 Task: Create a section Increment Planning Sprint and in the section, add a milestone Availability Management Process Improvement in the project BlazeTech
Action: Mouse moved to (167, 395)
Screenshot: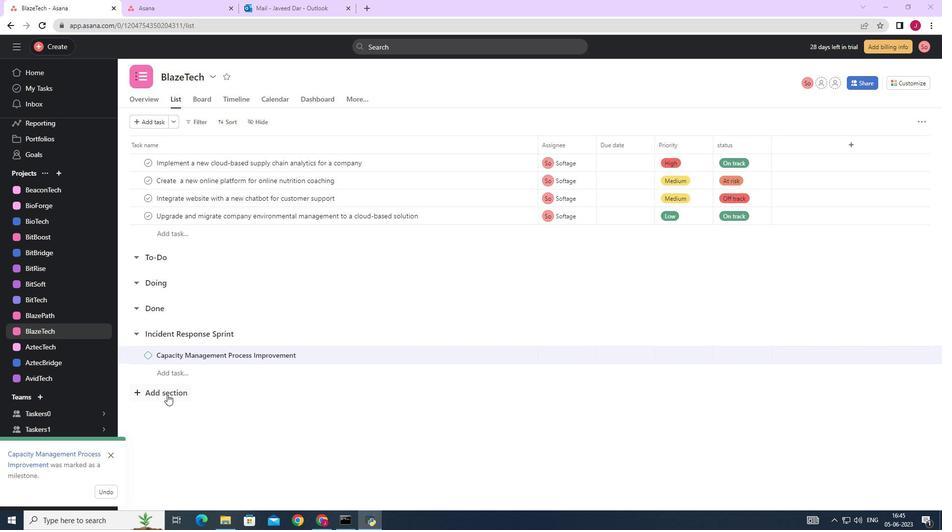 
Action: Mouse pressed left at (167, 395)
Screenshot: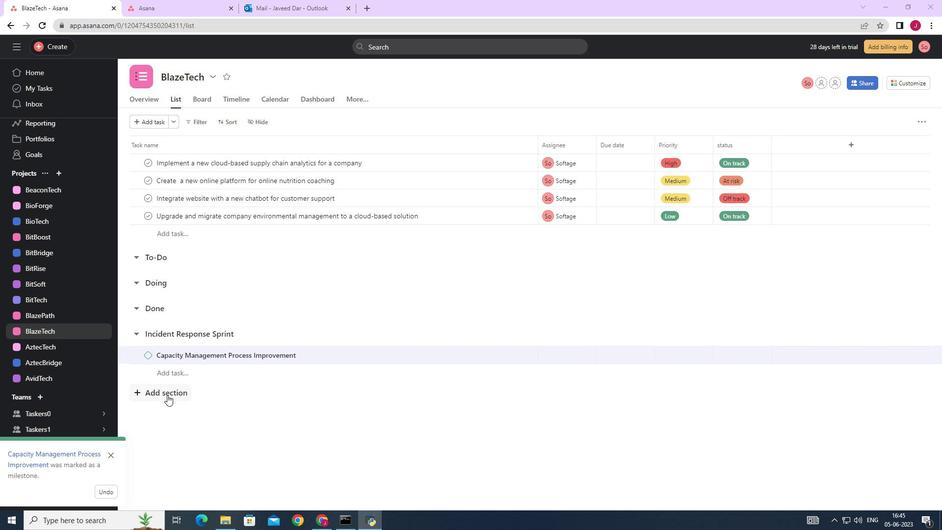
Action: Mouse moved to (203, 384)
Screenshot: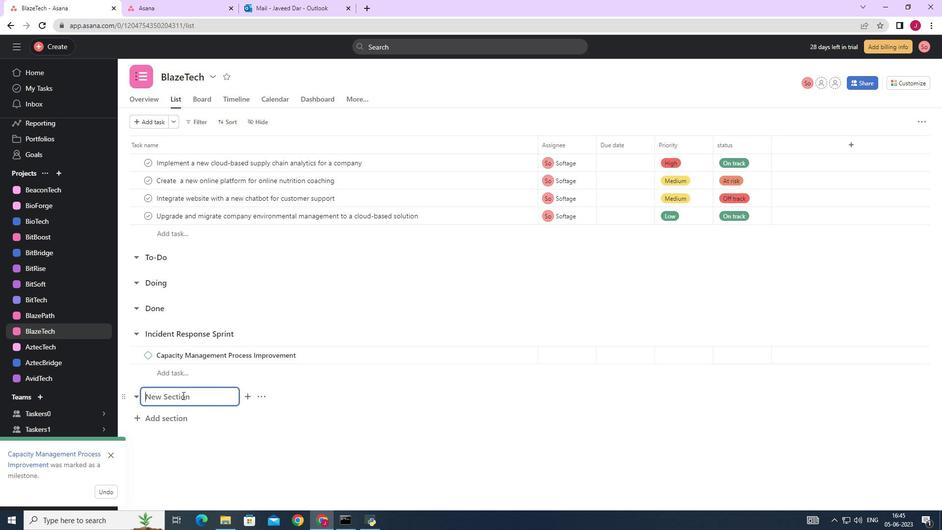 
Action: Mouse scrolled (203, 384) with delta (0, 0)
Screenshot: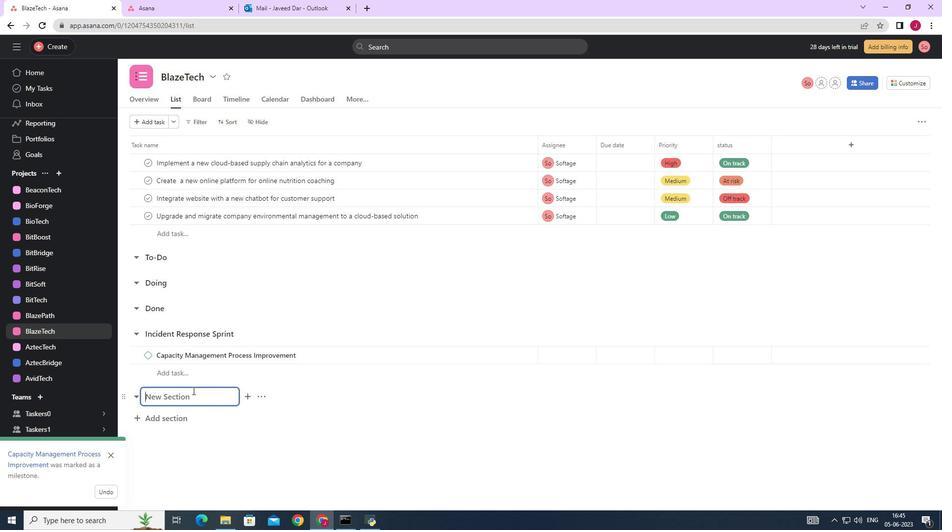 
Action: Mouse moved to (204, 384)
Screenshot: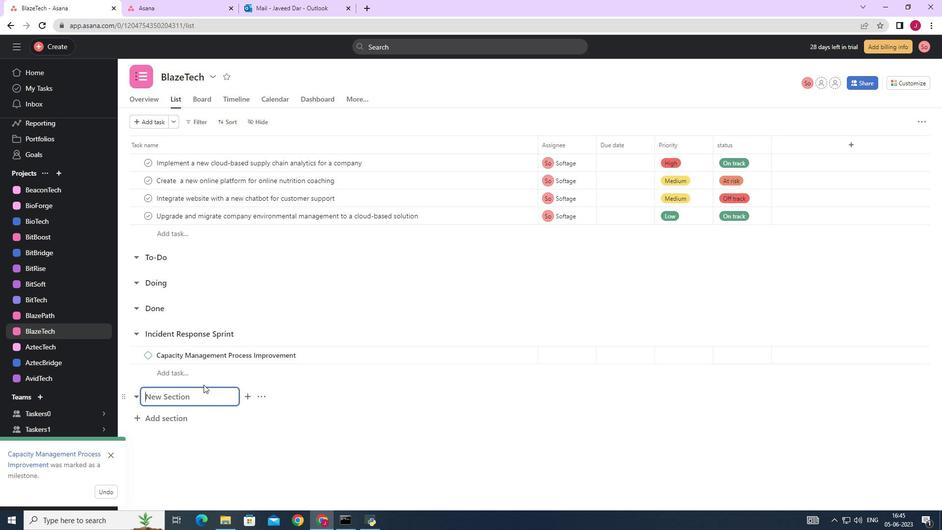 
Action: Mouse scrolled (203, 384) with delta (0, 0)
Screenshot: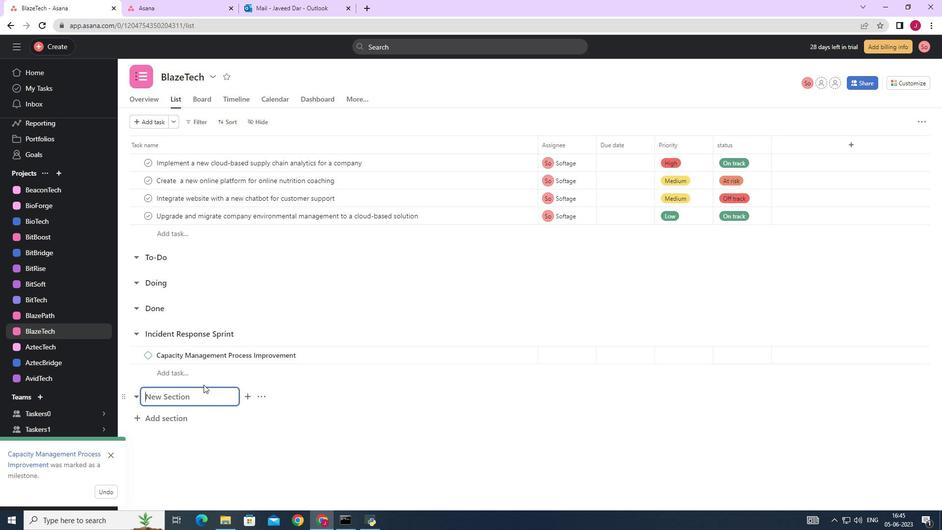 
Action: Mouse moved to (203, 385)
Screenshot: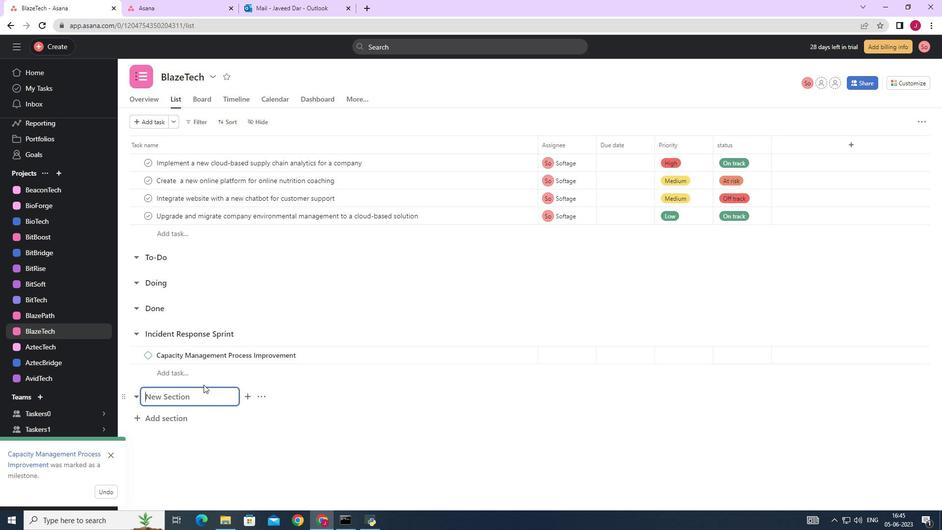 
Action: Mouse scrolled (203, 384) with delta (0, 0)
Screenshot: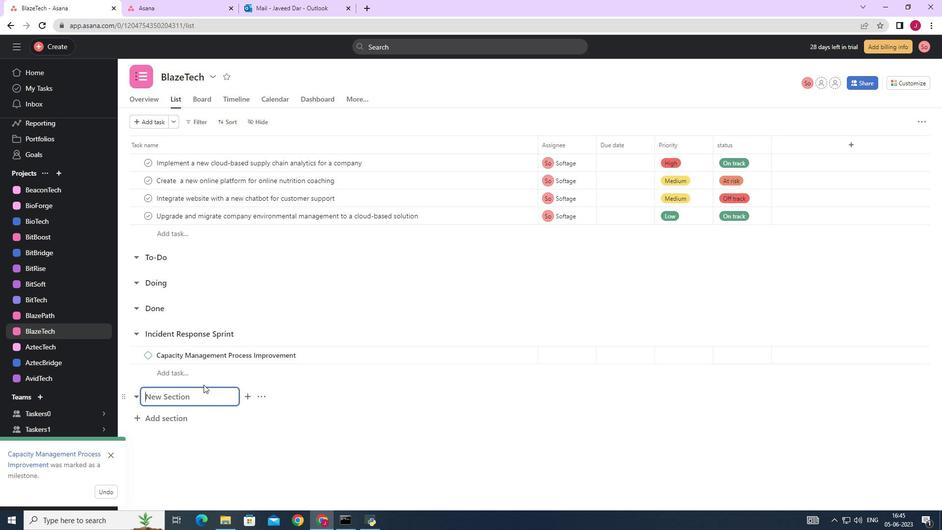 
Action: Mouse moved to (193, 394)
Screenshot: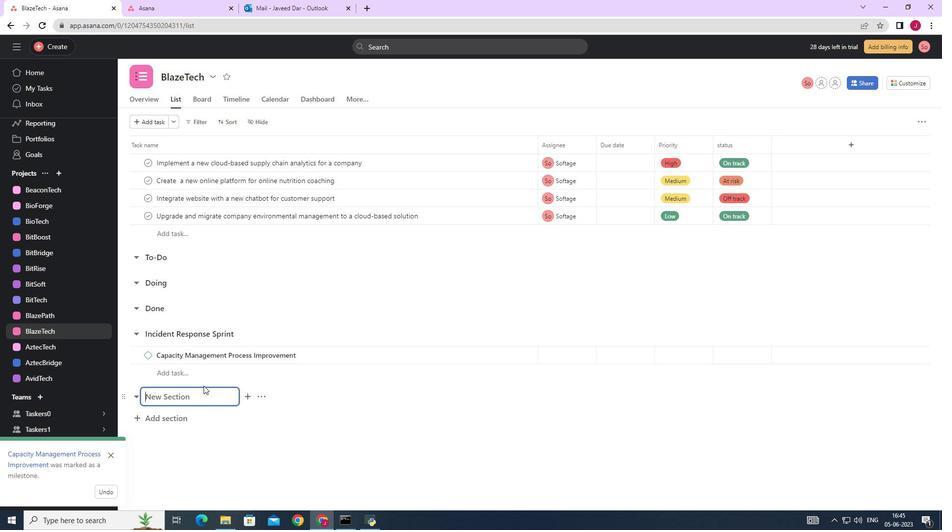 
Action: Mouse pressed left at (193, 394)
Screenshot: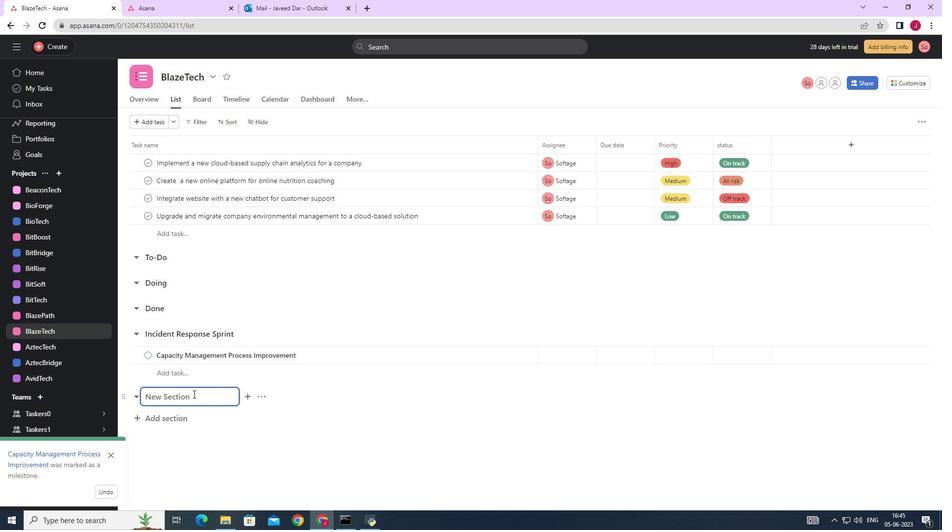 
Action: Mouse moved to (189, 395)
Screenshot: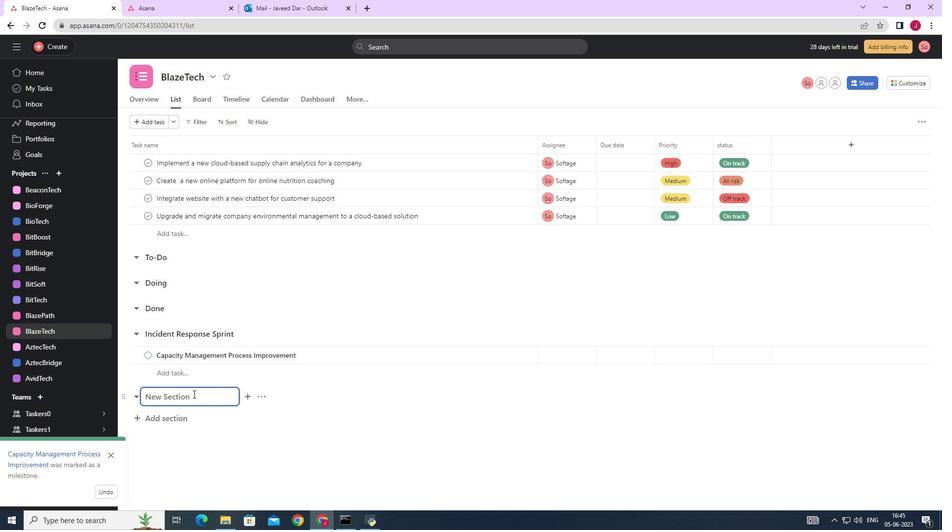 
Action: Key pressed <Key.caps_lock>I<Key.caps_lock>ncreme==<Key.backspace><Key.backspace><Key.backspace>emt<Key.space><Key.backspace><Key.backspace><Key.backspace>nt<Key.space><Key.caps_lock>P<Key.caps_lock>lanning<Key.space><Key.caps_lock>S<Key.caps_lock>print<Key.enter><Key.caps_lock>A<Key.caps_lock>vailability<Key.space><Key.caps_lock>M<Key.caps_lock>anagement<Key.space><Key.caps_lock>P<Key.caps_lock>rocess<Key.space><Key.caps_lock>I<Key.caps_lock>mprovement
Screenshot: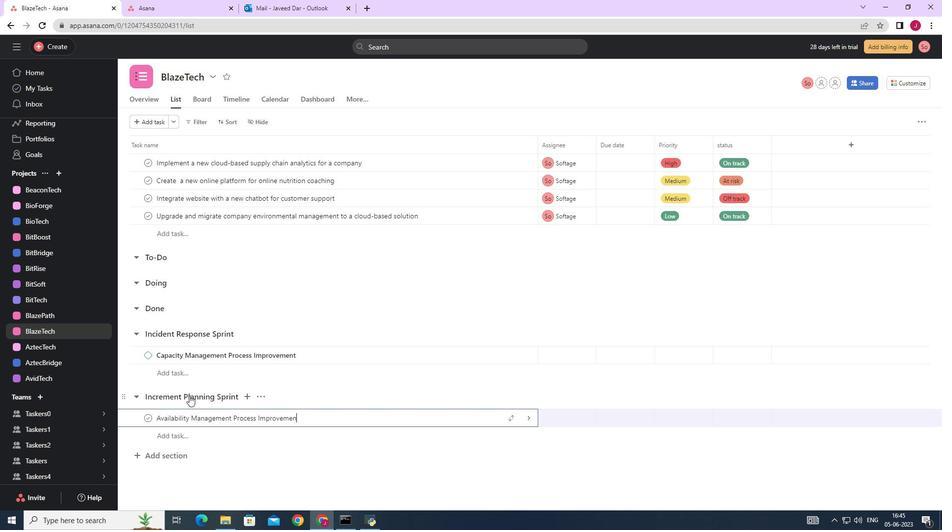 
Action: Mouse moved to (531, 416)
Screenshot: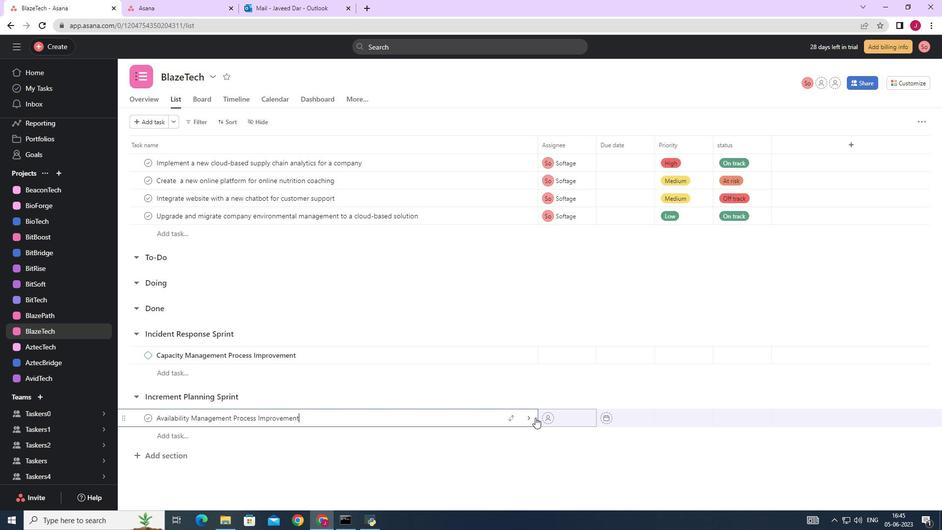 
Action: Mouse pressed left at (531, 416)
Screenshot: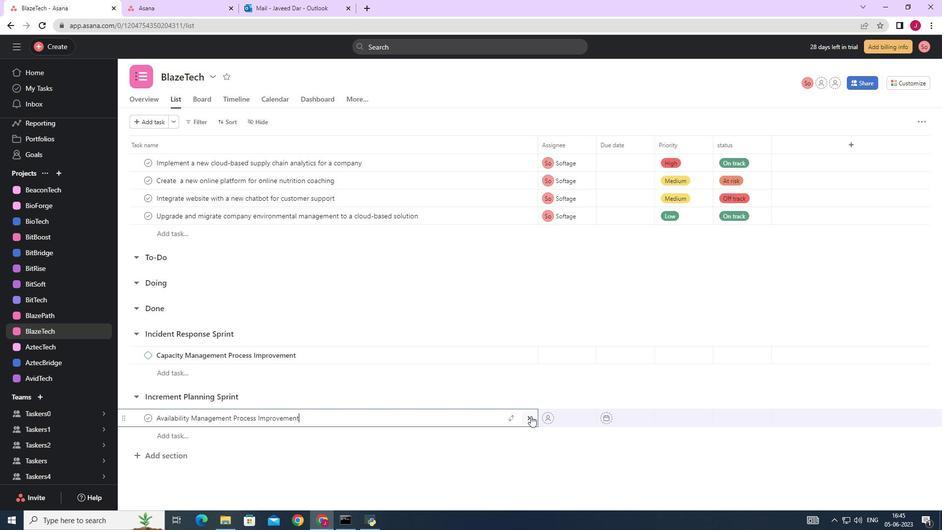 
Action: Mouse moved to (906, 120)
Screenshot: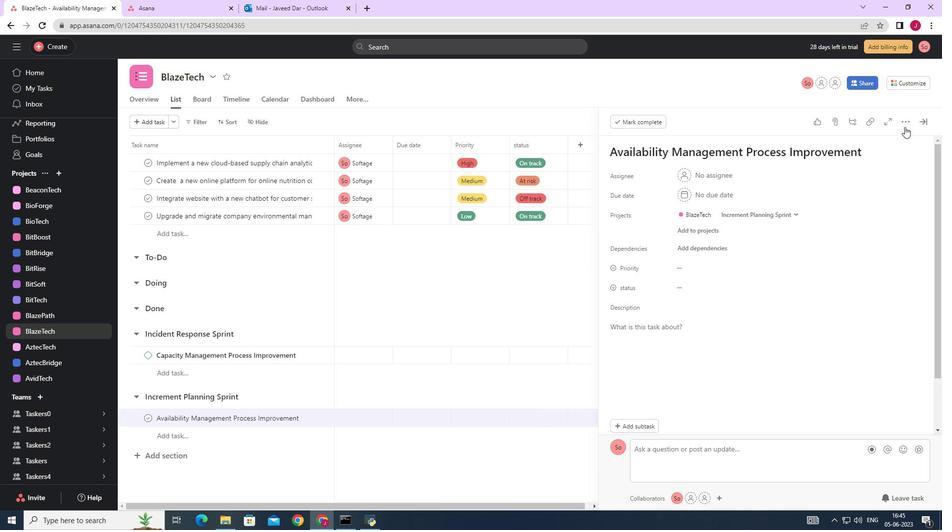 
Action: Mouse pressed left at (906, 120)
Screenshot: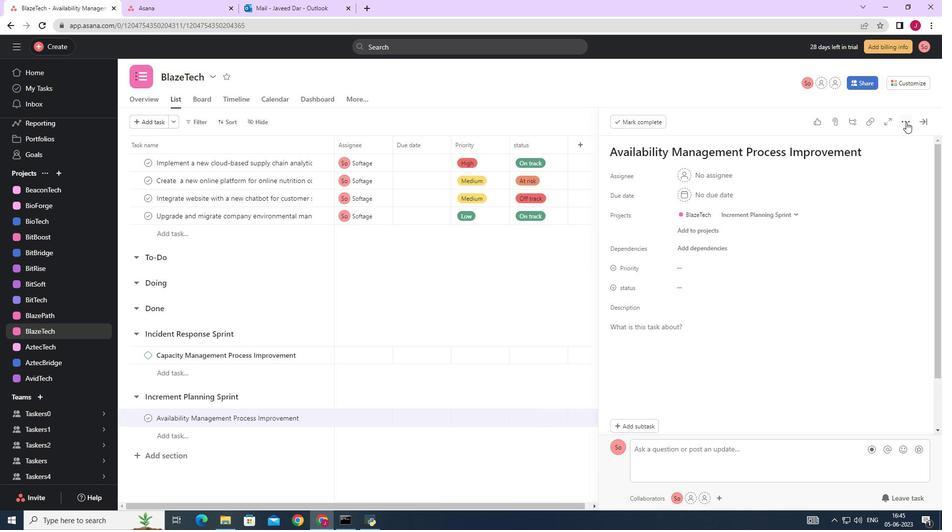 
Action: Mouse moved to (821, 160)
Screenshot: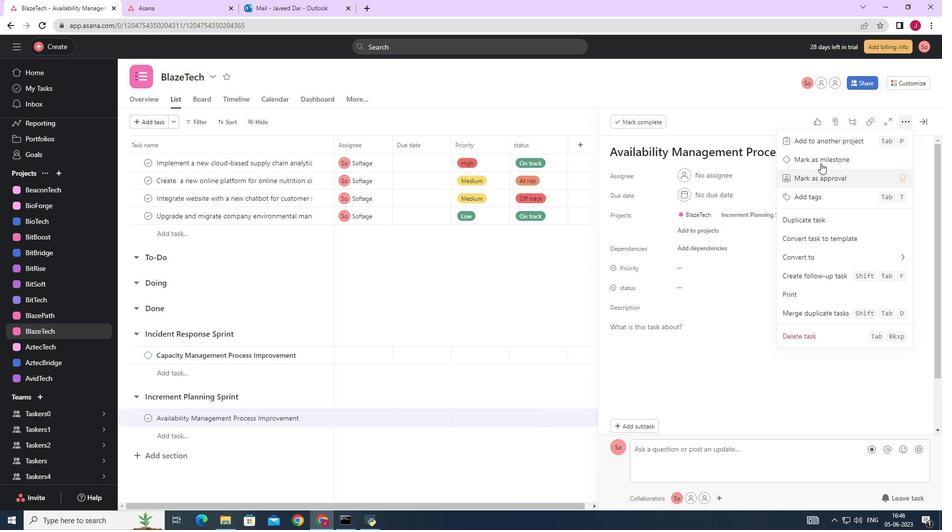 
Action: Mouse pressed left at (821, 160)
Screenshot: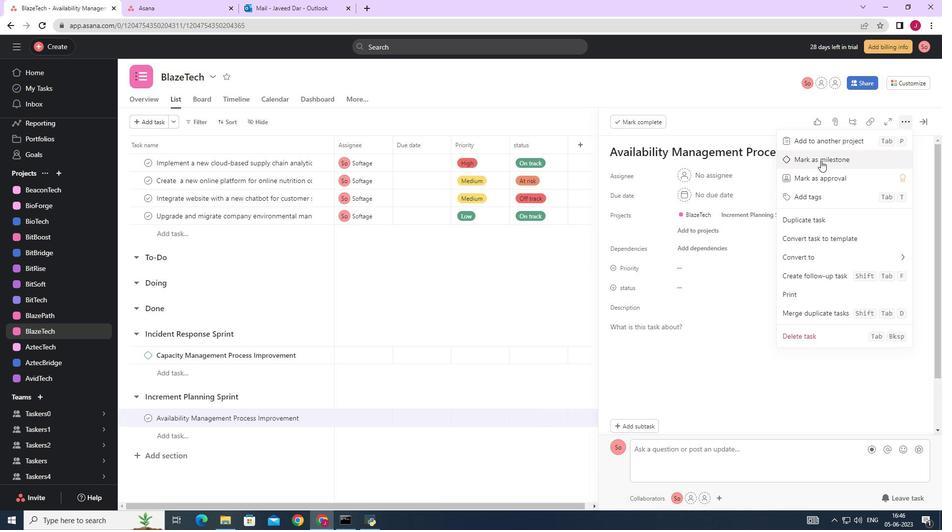 
Action: Mouse moved to (925, 119)
Screenshot: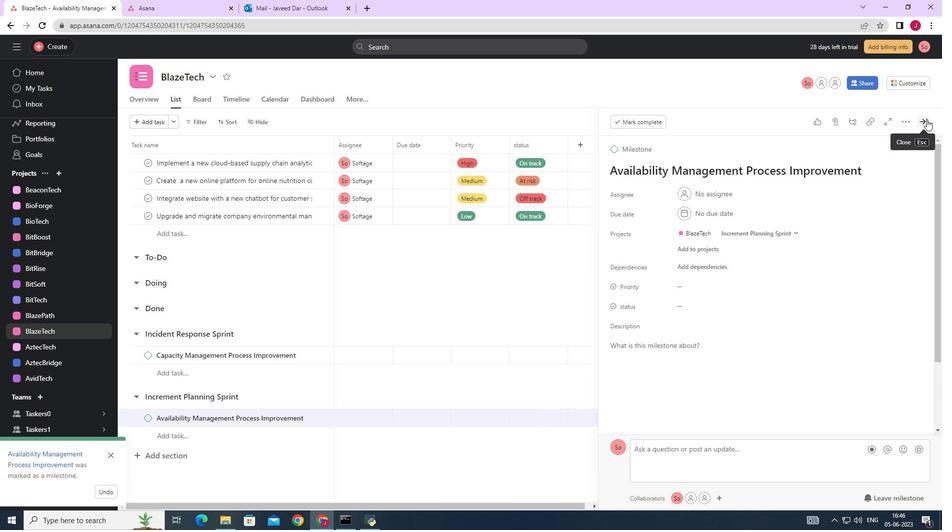 
Action: Mouse pressed left at (925, 119)
Screenshot: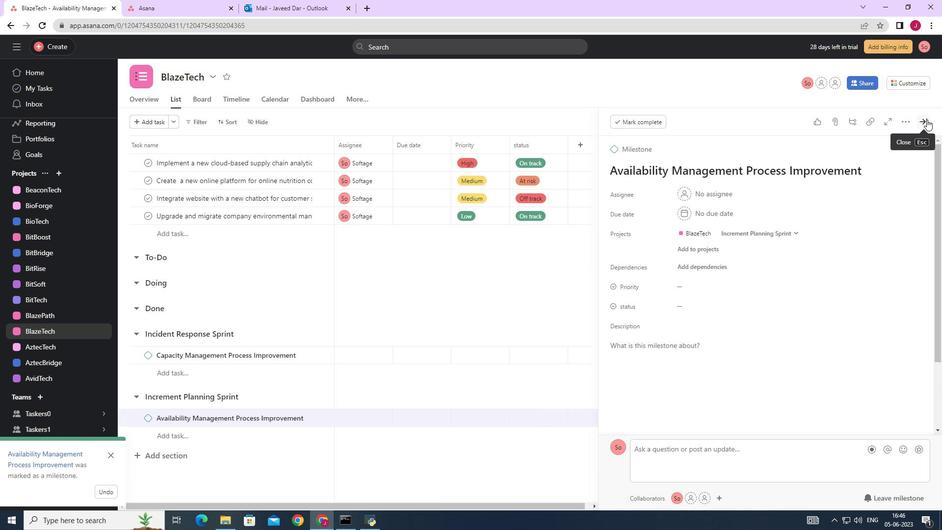 
Action: Mouse moved to (642, 226)
Screenshot: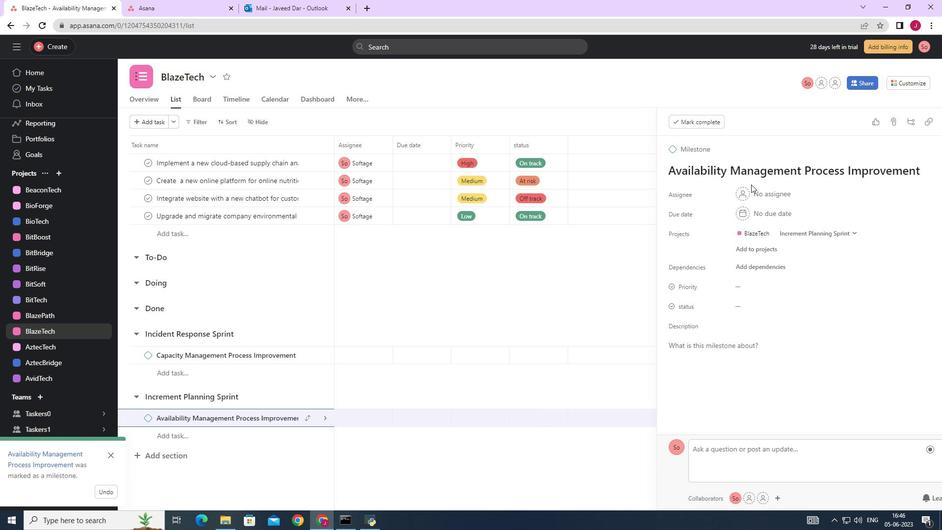 
